 Task: Font style For heading Use Liberation Sans with Light dark cornflower blue 2 colour & bold. font size for heading '12 Pt. 'Change the font style of data to Arial Blackand font size to  12 Pt. Change the alignment of both headline & data to  Align right. In the sheet  auditingSalesByMonth_2022
Action: Mouse moved to (62, 93)
Screenshot: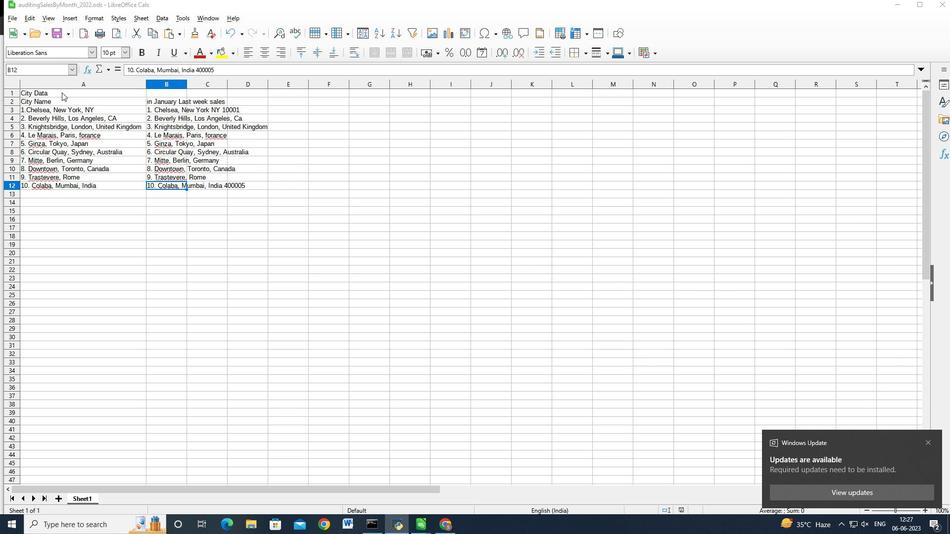 
Action: Mouse pressed left at (62, 93)
Screenshot: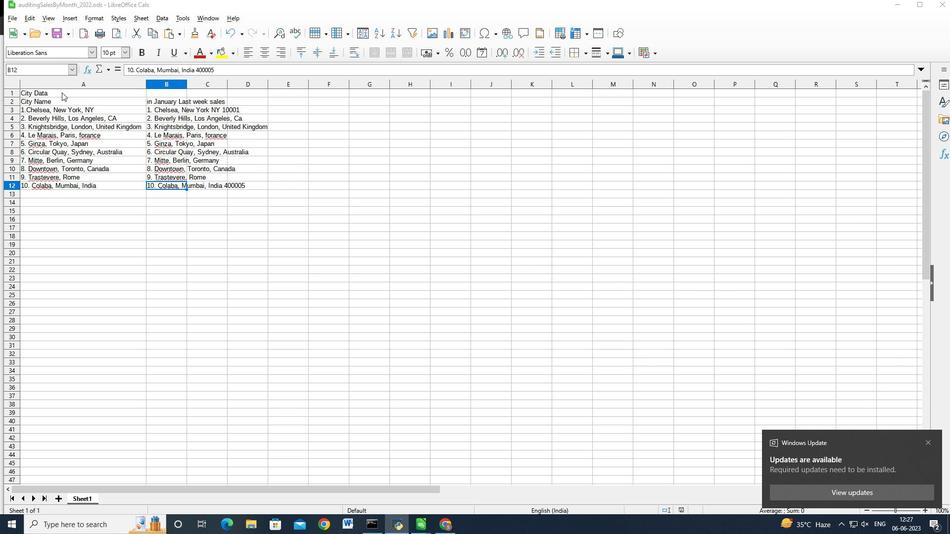 
Action: Mouse moved to (80, 52)
Screenshot: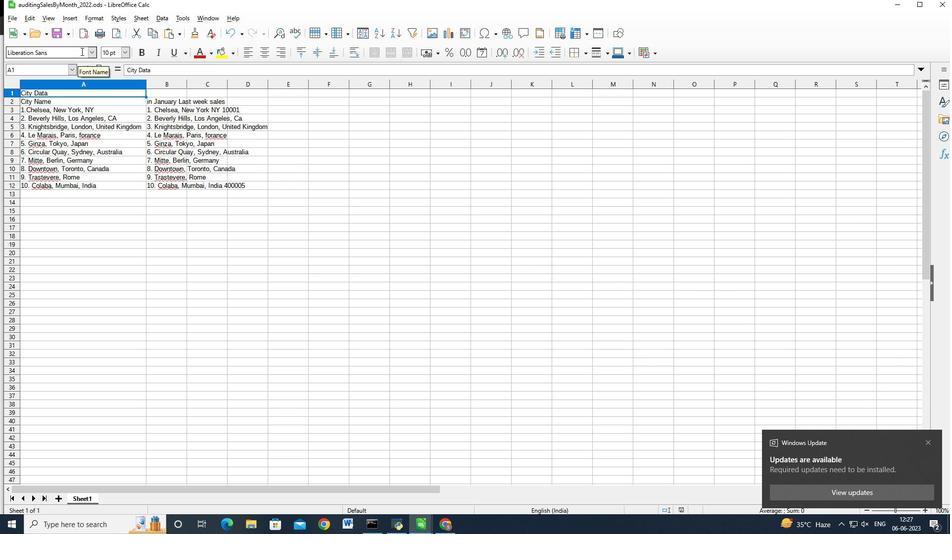 
Action: Mouse pressed left at (80, 52)
Screenshot: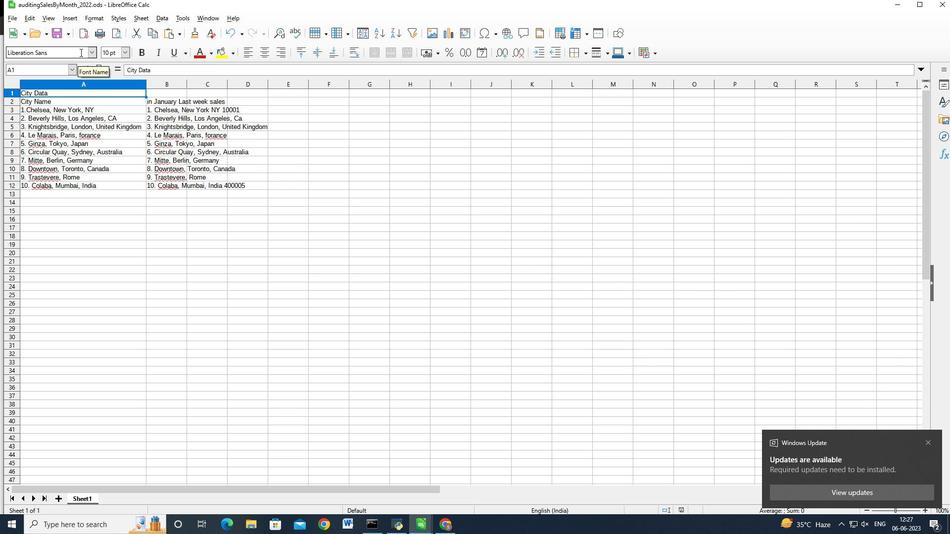
Action: Mouse moved to (79, 53)
Screenshot: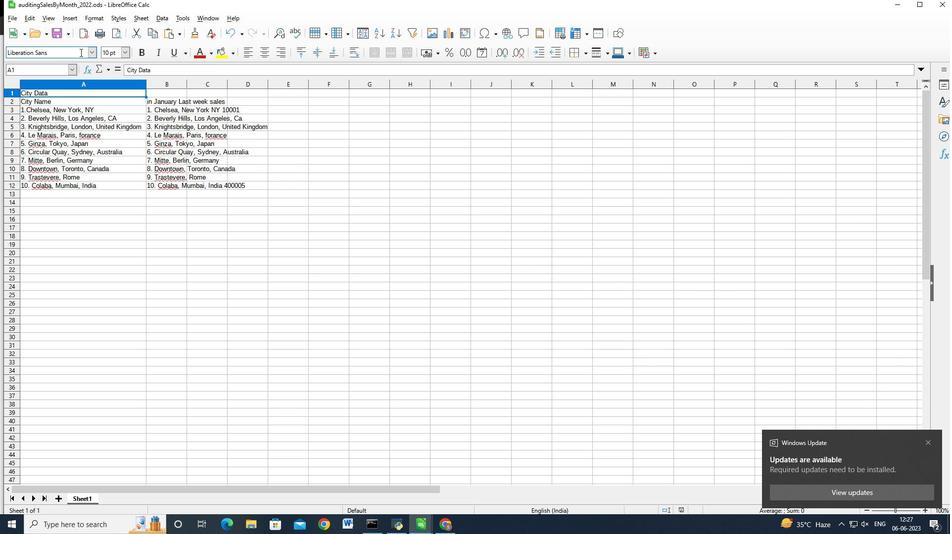 
Action: Key pressed <Key.backspace><Key.backspace><Key.backspace><Key.backspace><Key.backspace><Key.backspace><Key.backspace><Key.backspace><Key.backspace><Key.backspace><Key.backspace><Key.backspace><Key.backspace><Key.backspace><Key.backspace><Key.backspace><Key.shift>Kuv<Key.backspace><Key.backspace><Key.backspace><Key.shift>Liberation<Key.space><Key.shift><Key.shift><Key.shift><Key.shift><Key.shift><Key.shift><Key.shift><Key.shift><Key.shift><Key.shift><Key.shift><Key.shift><Key.shift><Key.shift><Key.shift><Key.shift><Key.shift><Key.shift><Key.shift><Key.shift><Key.shift><Key.shift><Key.shift><Key.shift><Key.shift><Key.shift><Key.shift><Key.shift><Key.shift><Key.shift><Key.shift><Key.shift>Sans<Key.enter>
Screenshot: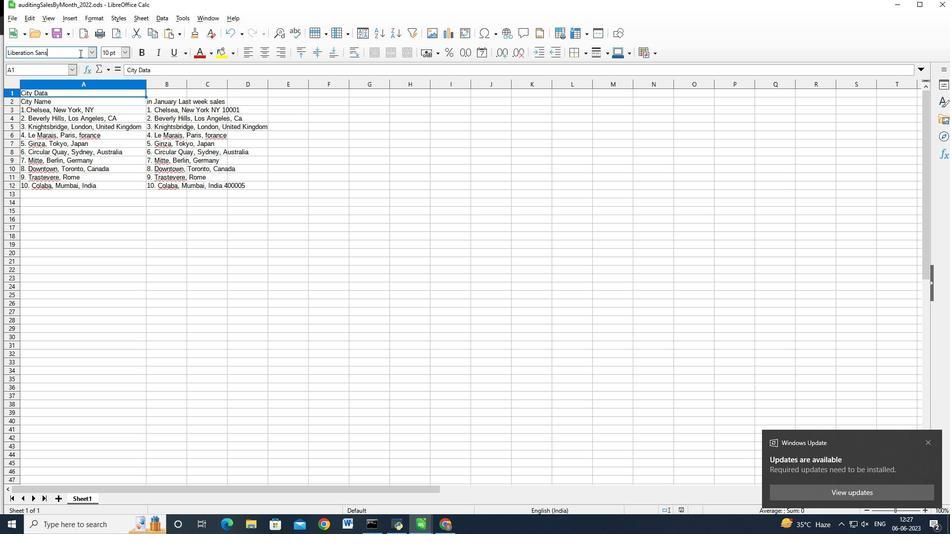 
Action: Mouse moved to (185, 52)
Screenshot: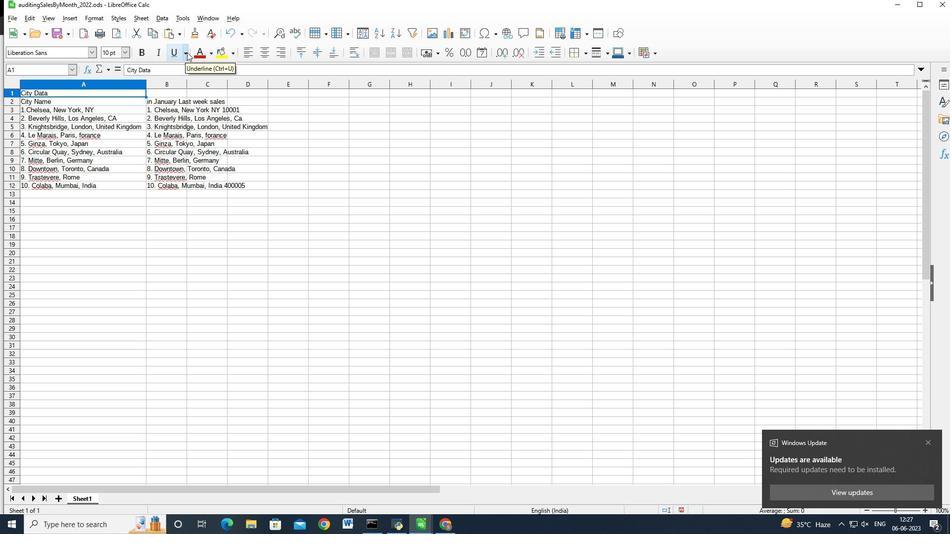 
Action: Mouse pressed left at (185, 52)
Screenshot: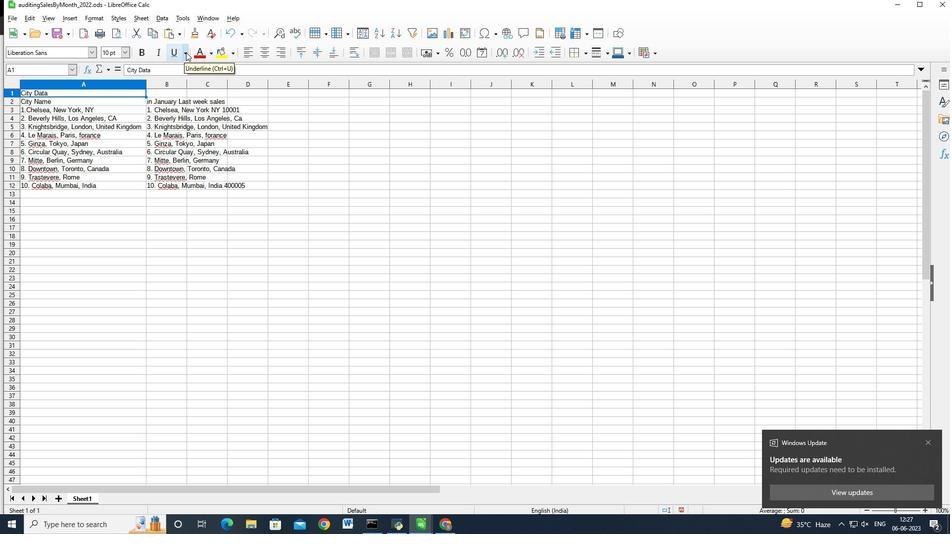 
Action: Mouse moved to (210, 52)
Screenshot: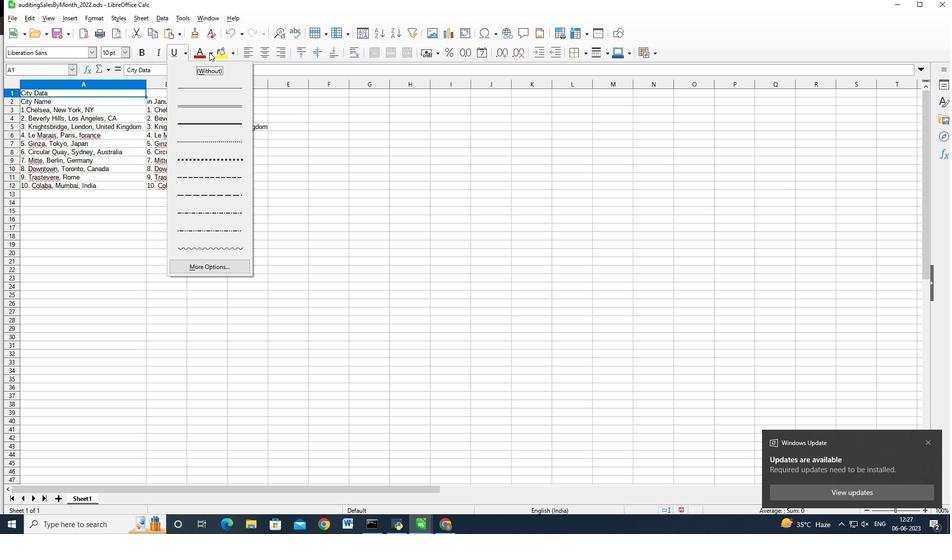 
Action: Mouse pressed left at (210, 52)
Screenshot: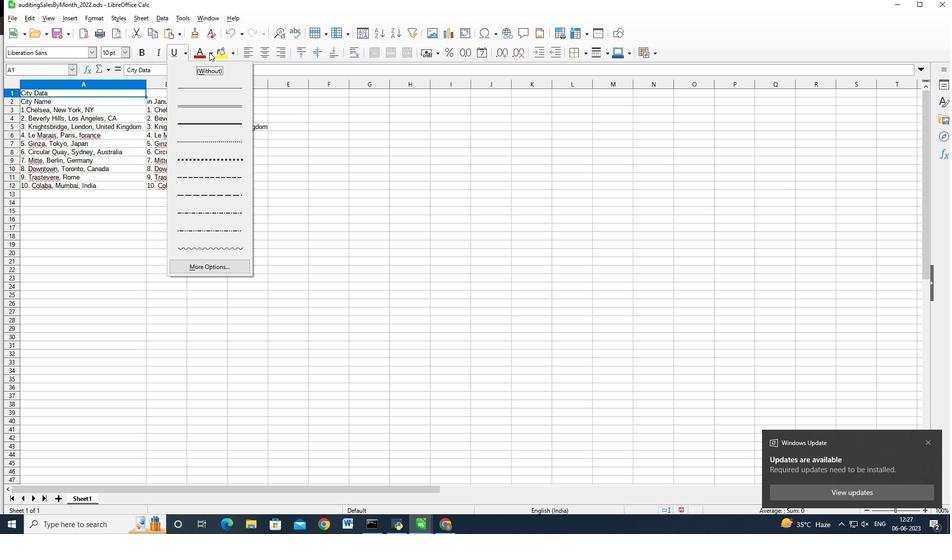 
Action: Mouse moved to (210, 52)
Screenshot: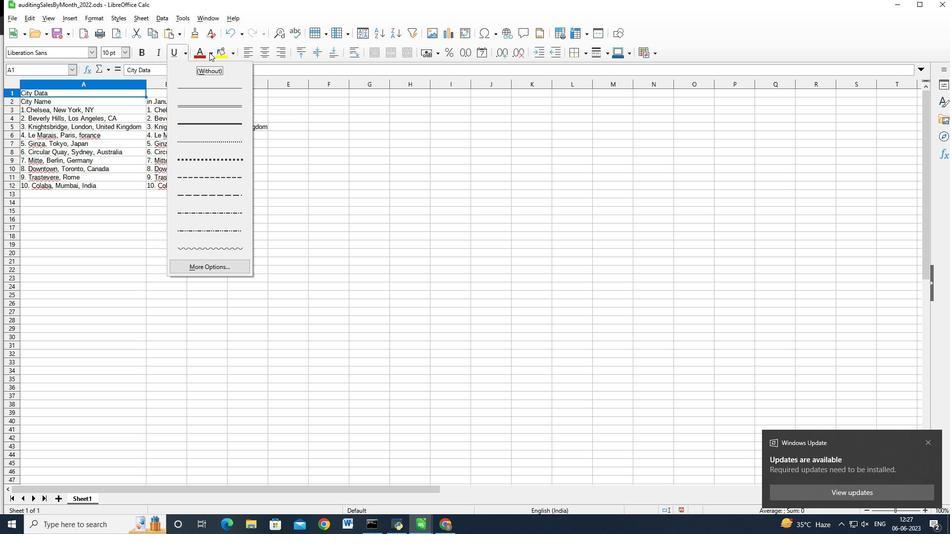 
Action: Mouse pressed left at (210, 52)
Screenshot: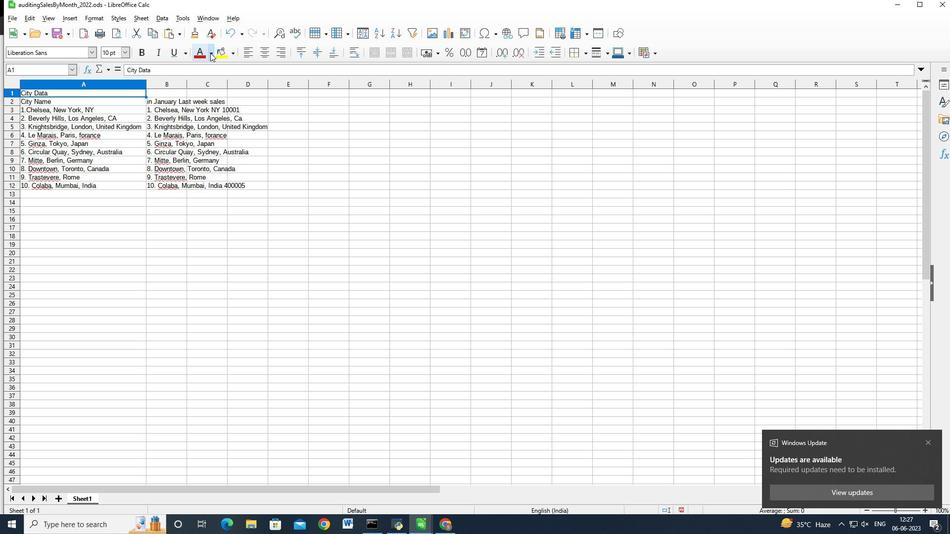 
Action: Mouse moved to (259, 214)
Screenshot: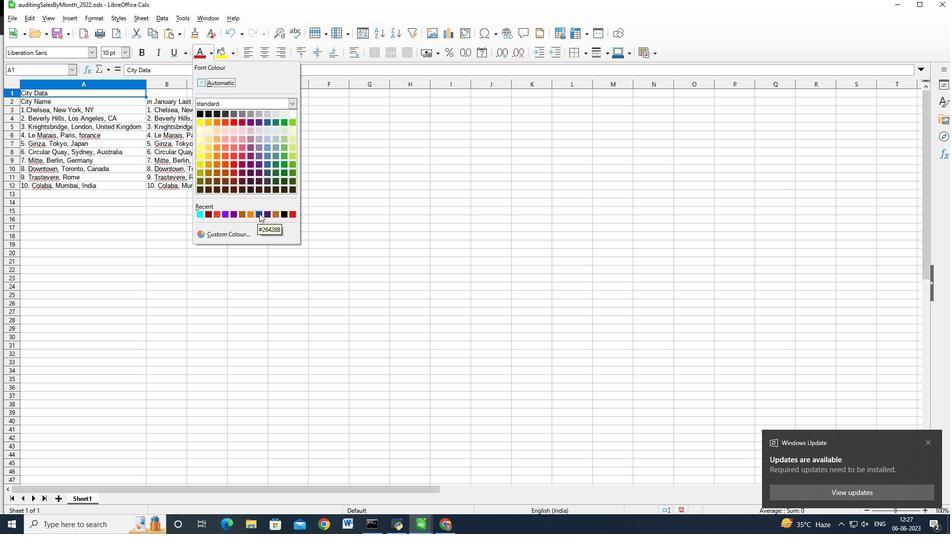 
Action: Mouse pressed left at (259, 214)
Screenshot: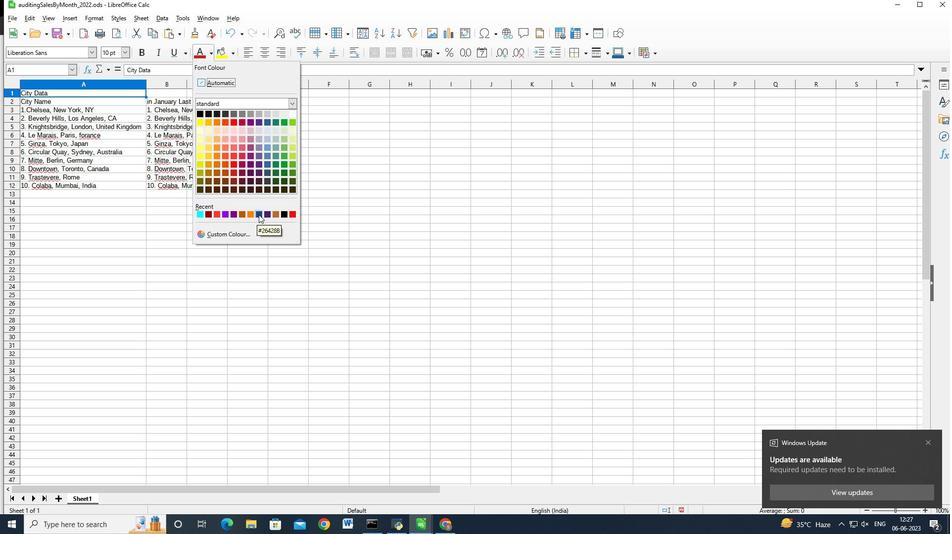 
Action: Mouse moved to (58, 101)
Screenshot: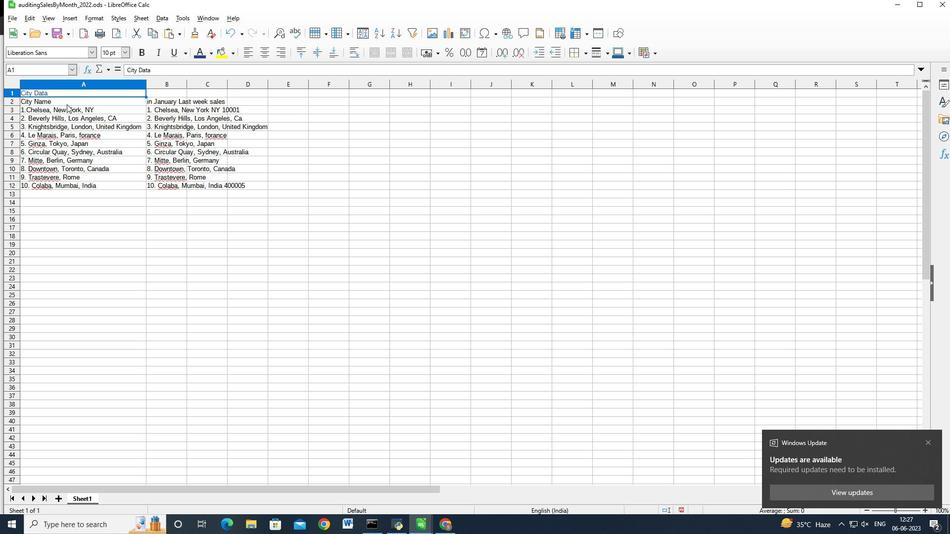 
Action: Mouse pressed left at (58, 101)
Screenshot: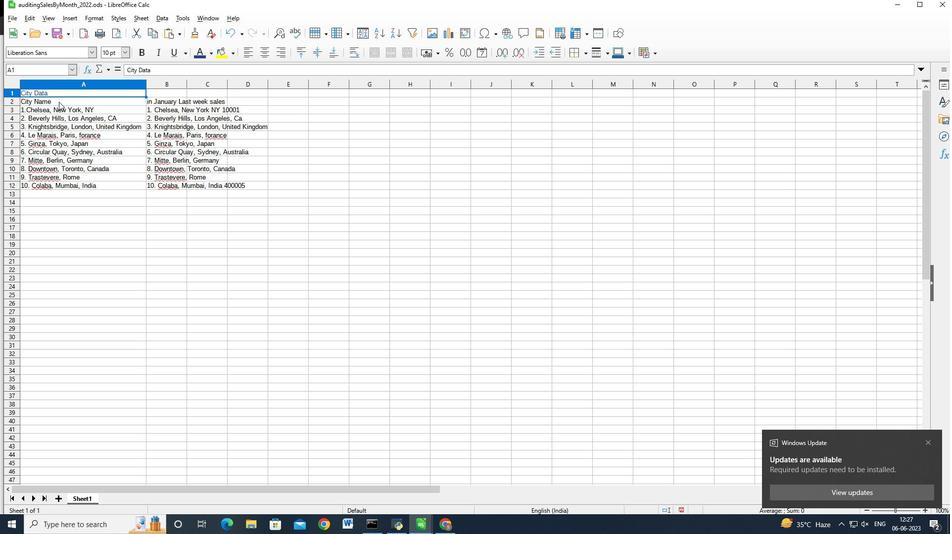 
Action: Mouse moved to (60, 96)
Screenshot: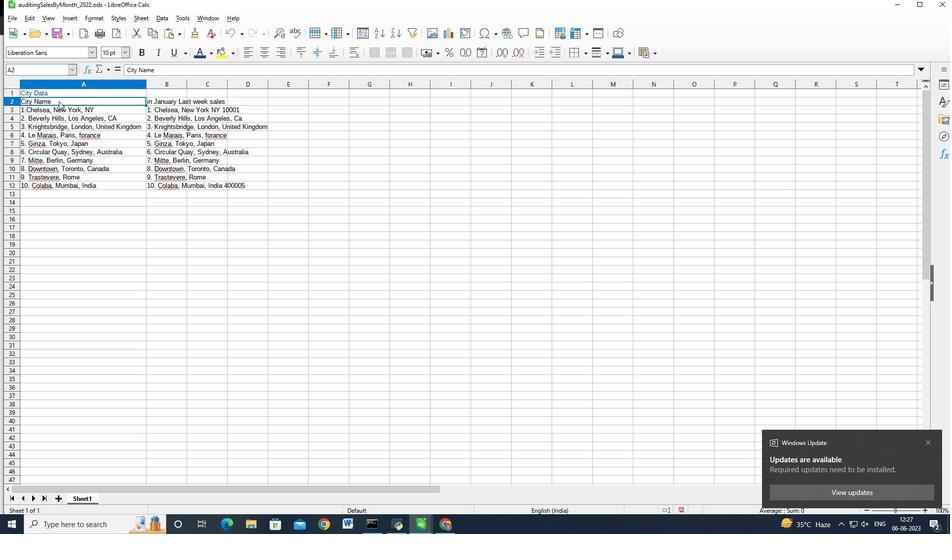 
Action: Mouse pressed left at (60, 96)
Screenshot: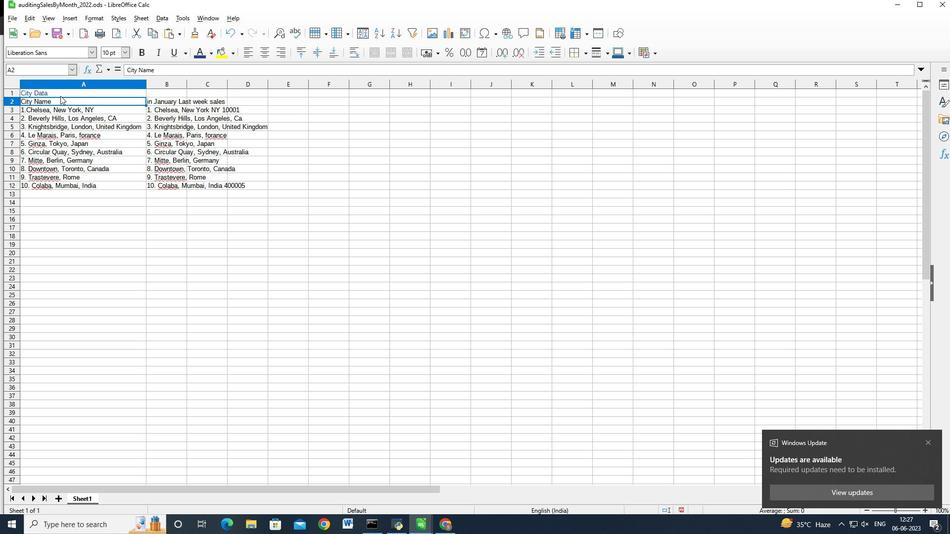 
Action: Mouse moved to (142, 53)
Screenshot: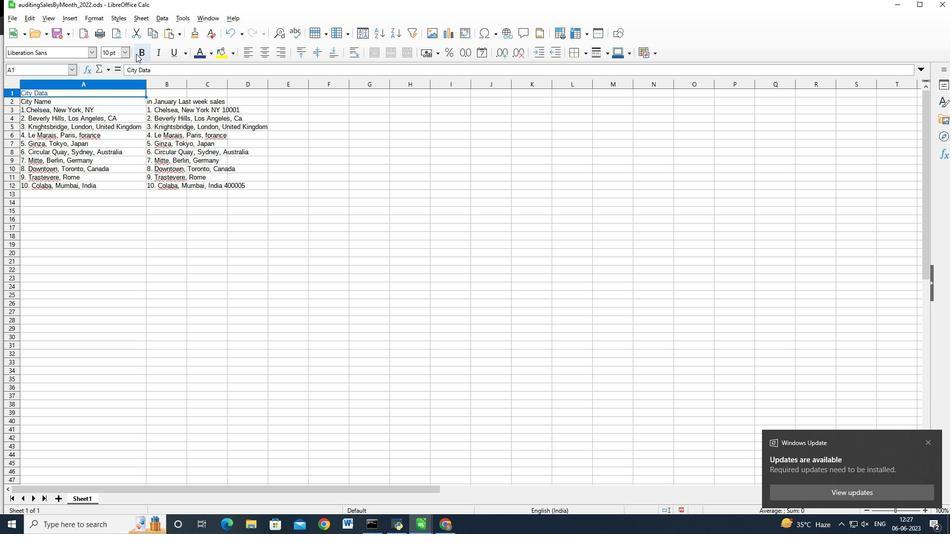 
Action: Mouse pressed left at (142, 53)
Screenshot: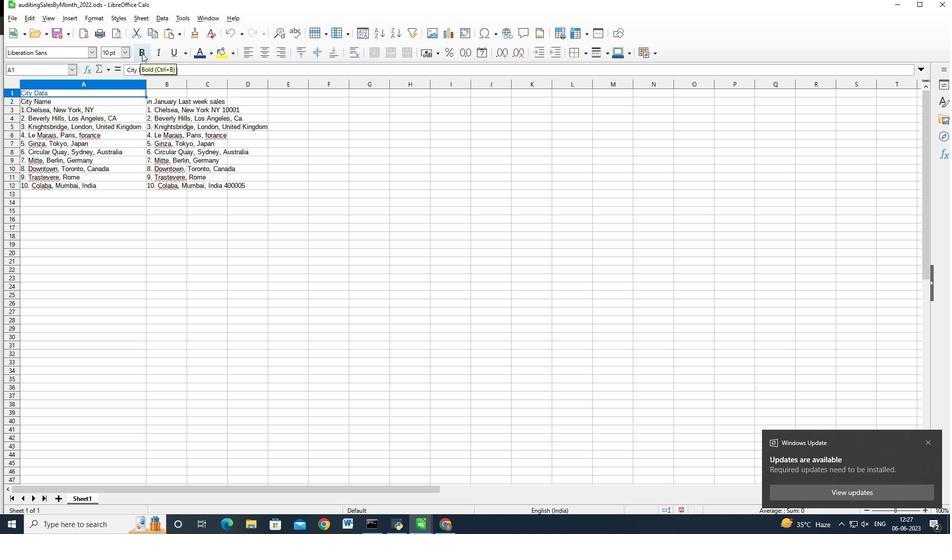
Action: Mouse moved to (125, 54)
Screenshot: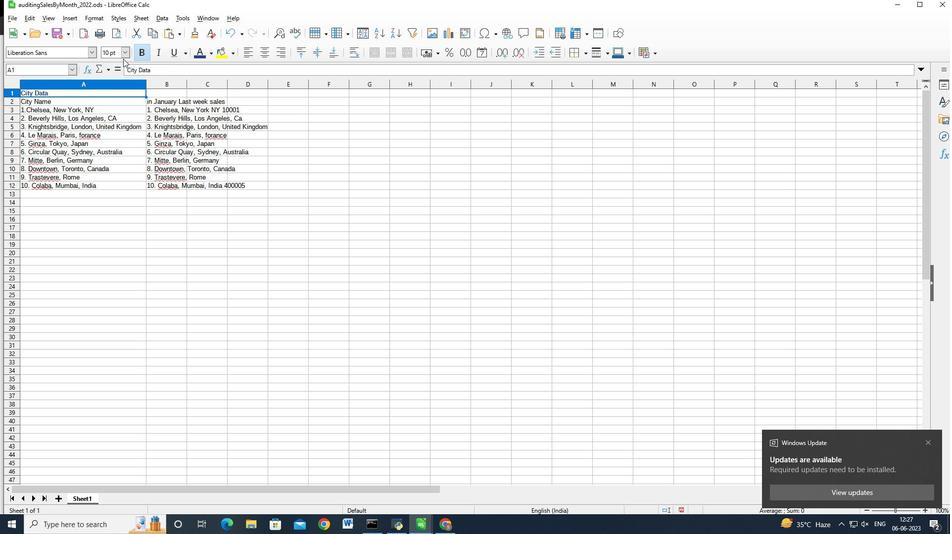 
Action: Mouse pressed left at (125, 54)
Screenshot: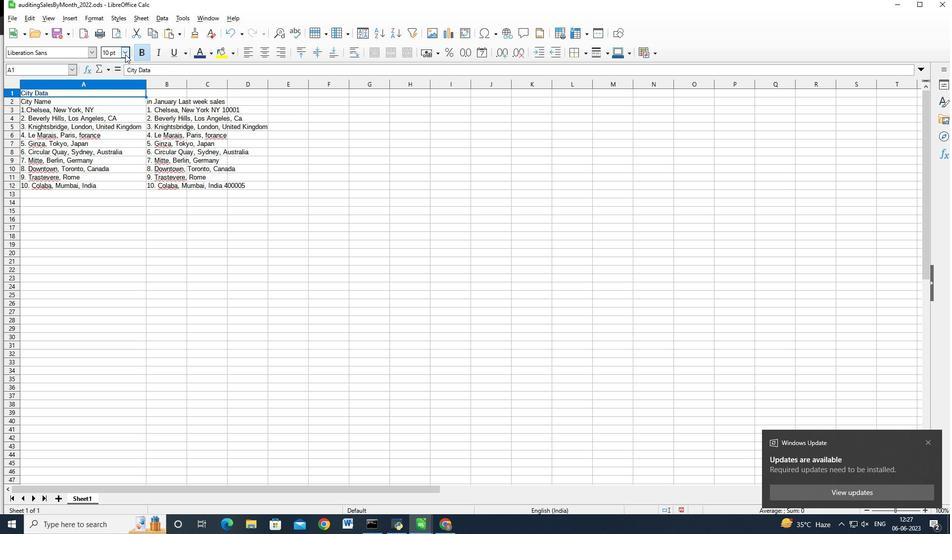 
Action: Mouse moved to (109, 119)
Screenshot: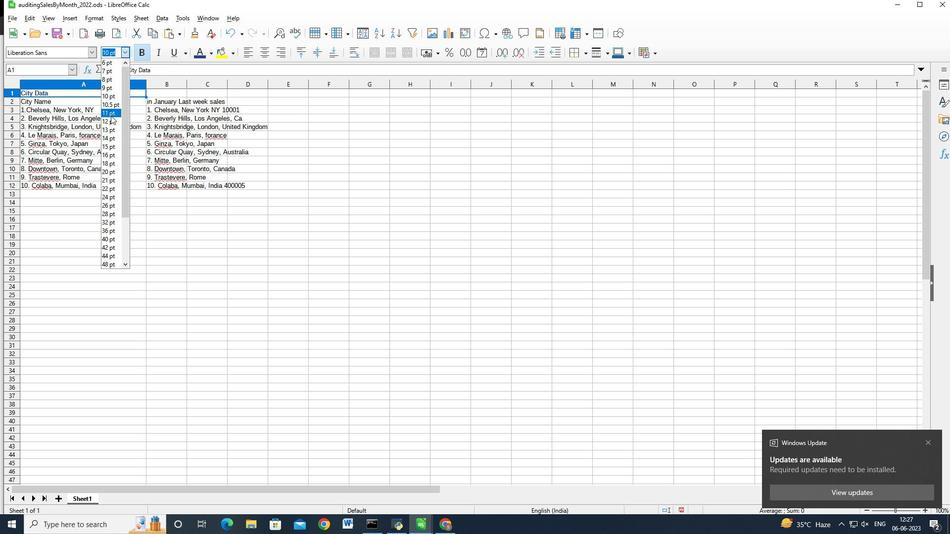 
Action: Mouse pressed left at (109, 119)
Screenshot: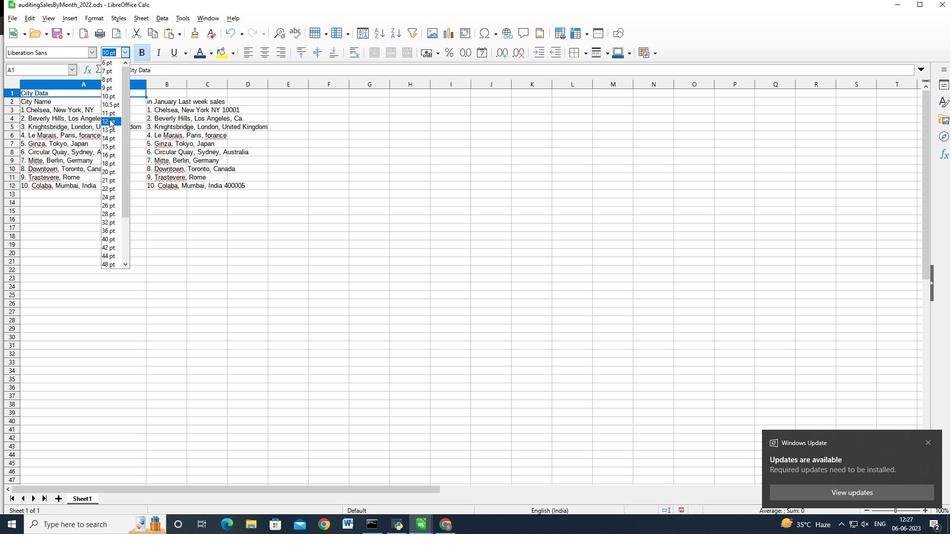 
Action: Mouse moved to (82, 103)
Screenshot: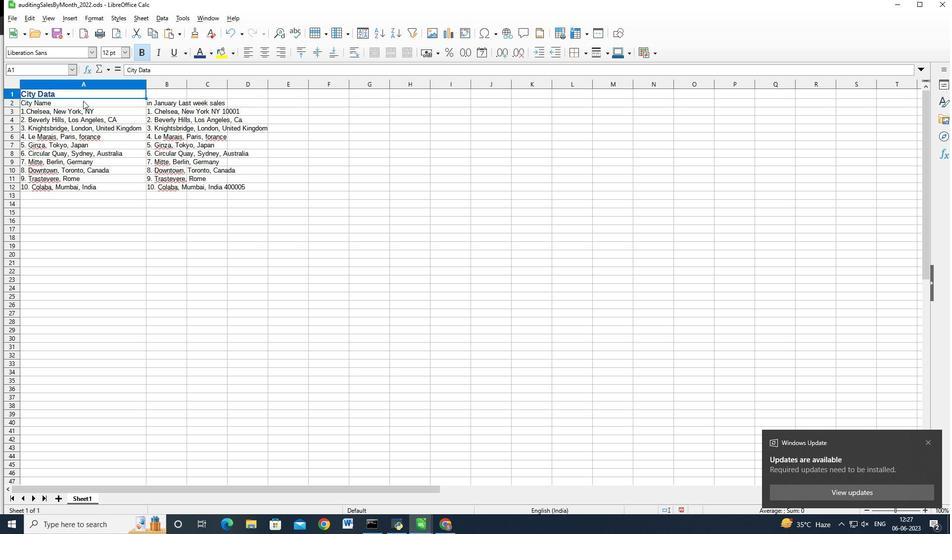 
Action: Mouse pressed left at (82, 103)
Screenshot: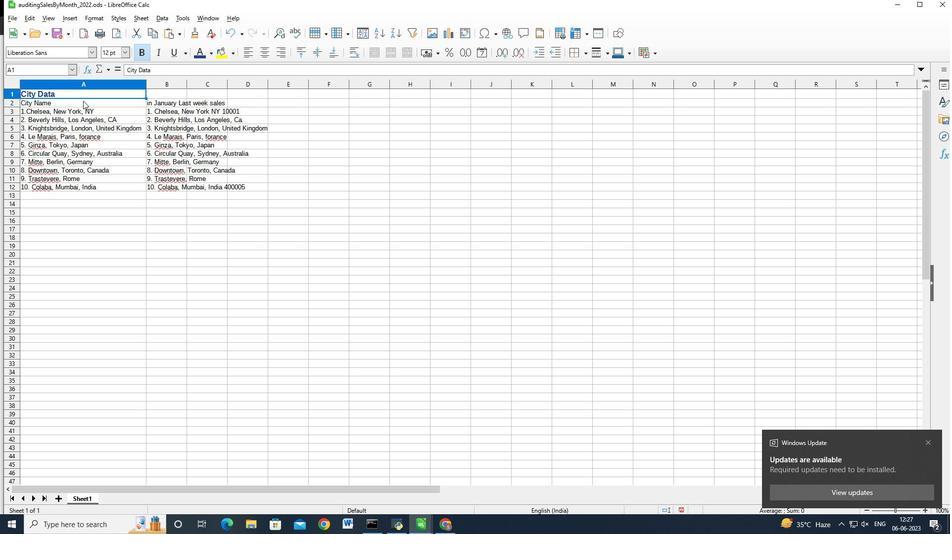
Action: Key pressed <Key.shift><Key.shift><Key.shift><Key.shift><Key.right><Key.right><Key.down><Key.down><Key.right><Key.down><Key.down><Key.down><Key.down><Key.down><Key.down><Key.down><Key.down>
Screenshot: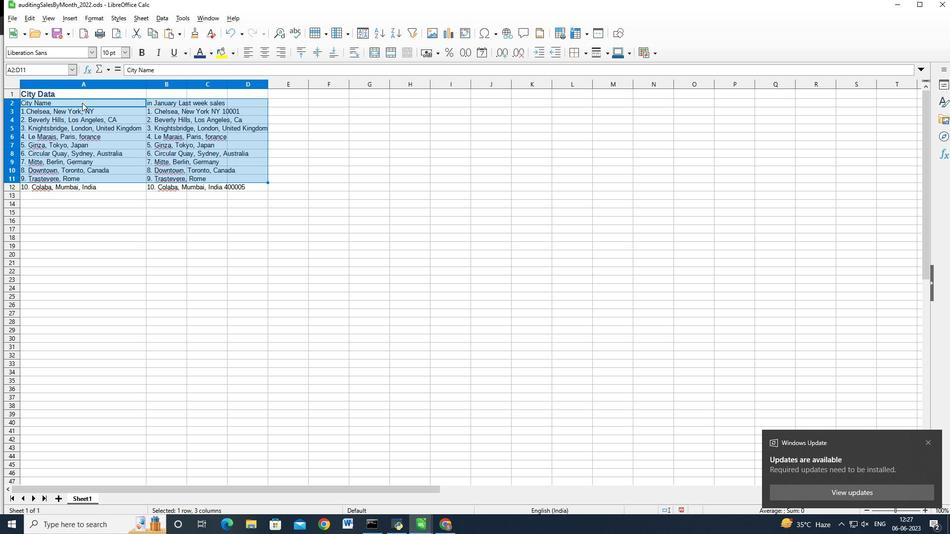 
Action: Mouse moved to (91, 52)
Screenshot: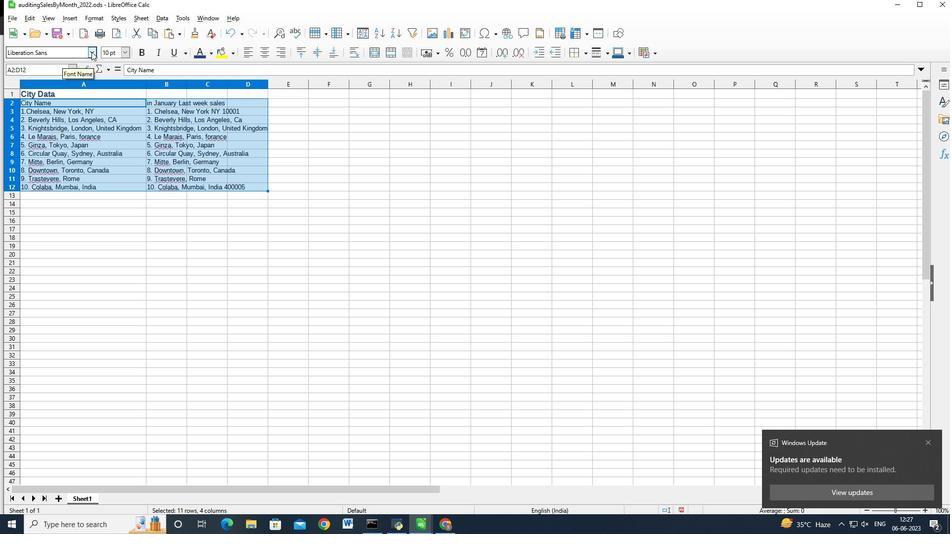 
Action: Mouse pressed left at (91, 52)
Screenshot: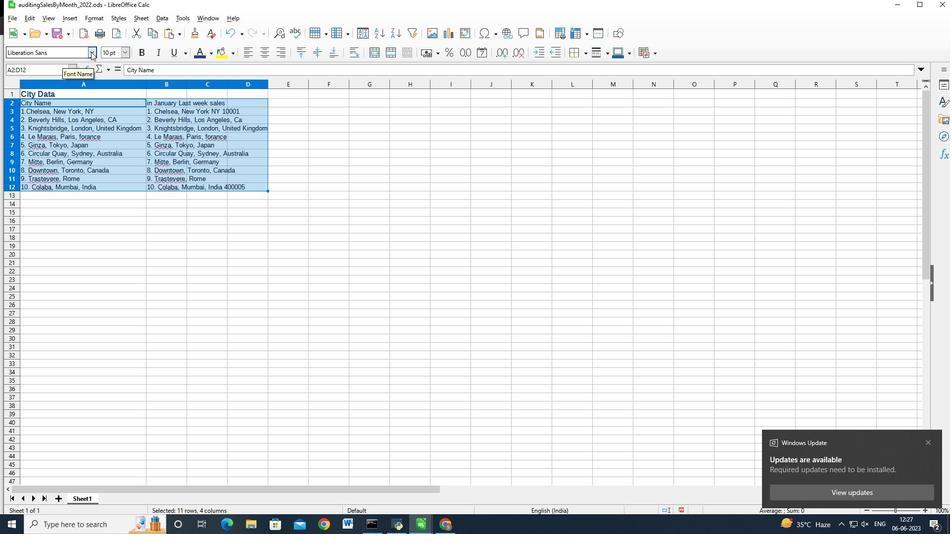 
Action: Mouse pressed left at (91, 52)
Screenshot: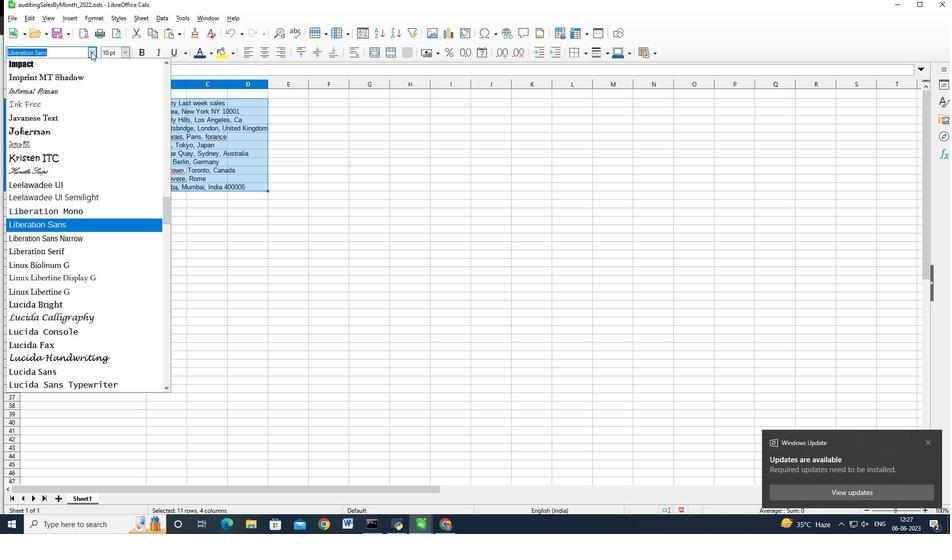 
Action: Mouse moved to (60, 93)
Screenshot: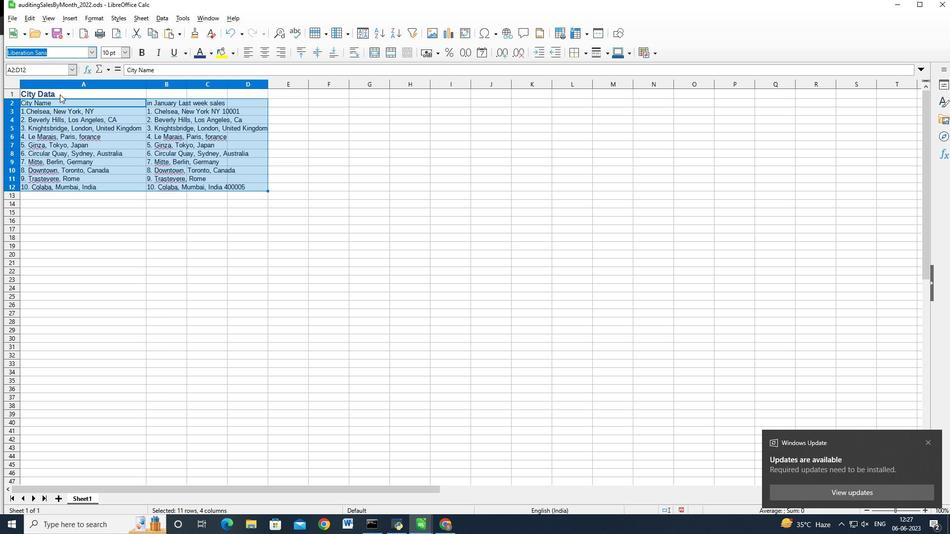 
Action: Mouse pressed left at (60, 93)
Screenshot: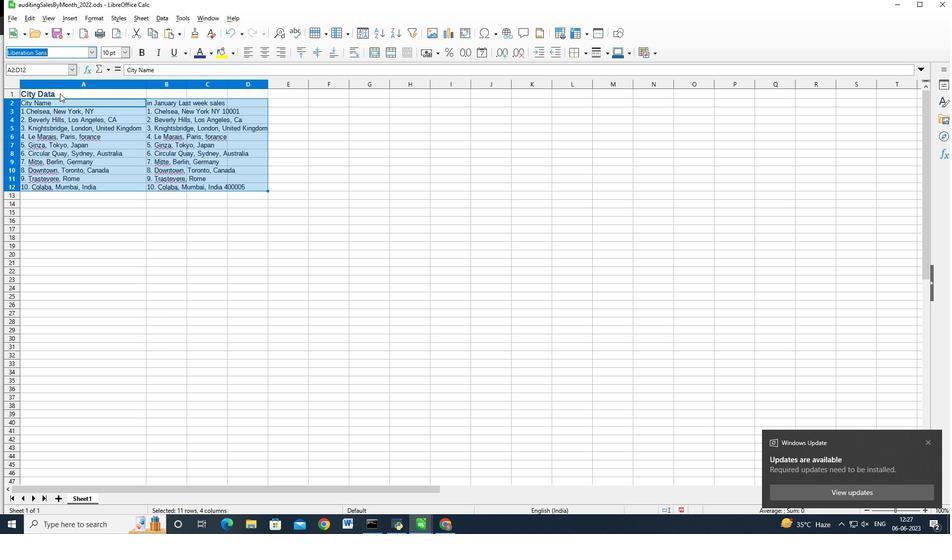 
Action: Mouse moved to (279, 53)
Screenshot: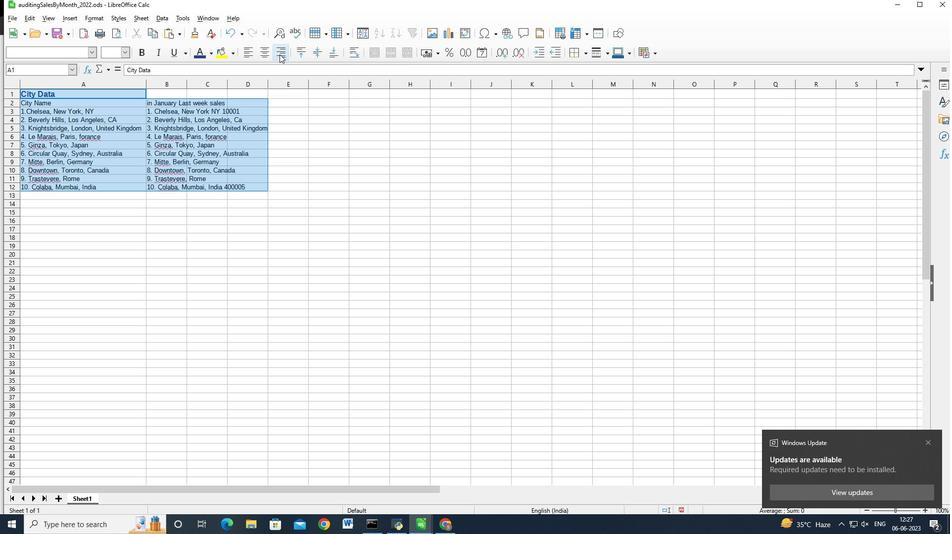 
Action: Mouse pressed left at (279, 53)
Screenshot: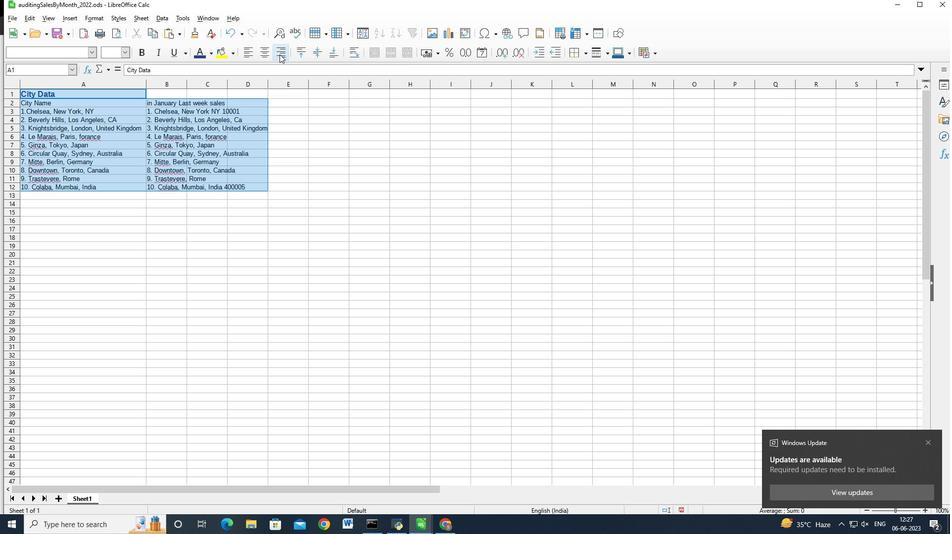 
Action: Mouse moved to (122, 98)
Screenshot: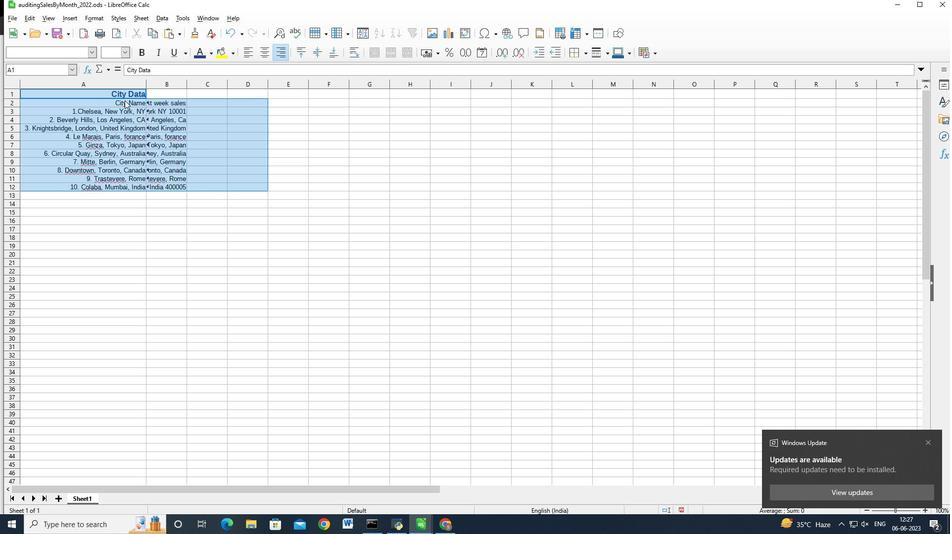 
Action: Mouse pressed left at (122, 98)
Screenshot: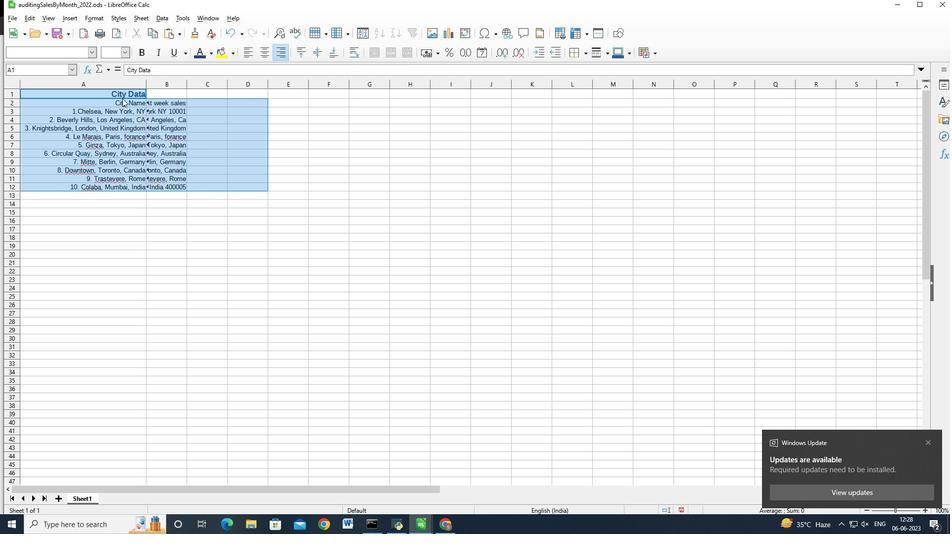 
Action: Mouse moved to (111, 101)
Screenshot: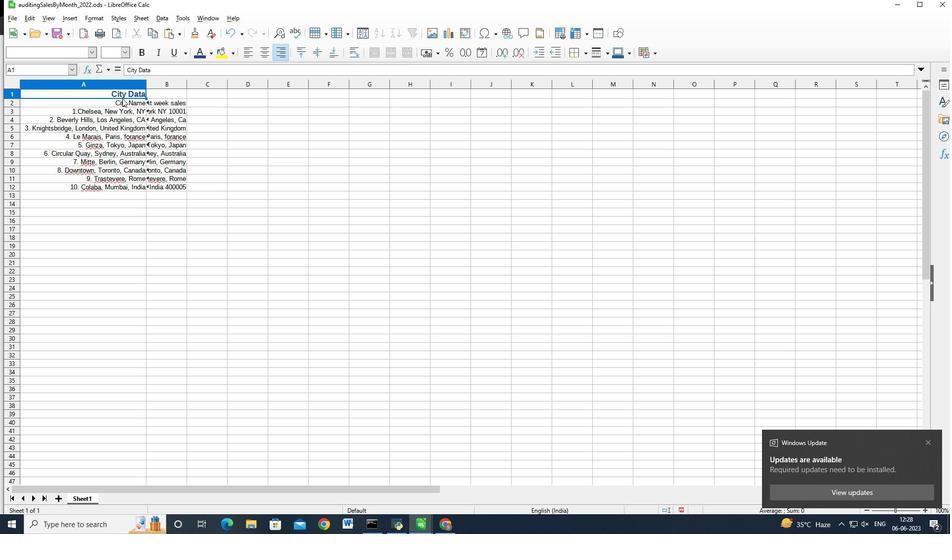 
Action: Mouse pressed left at (111, 101)
Screenshot: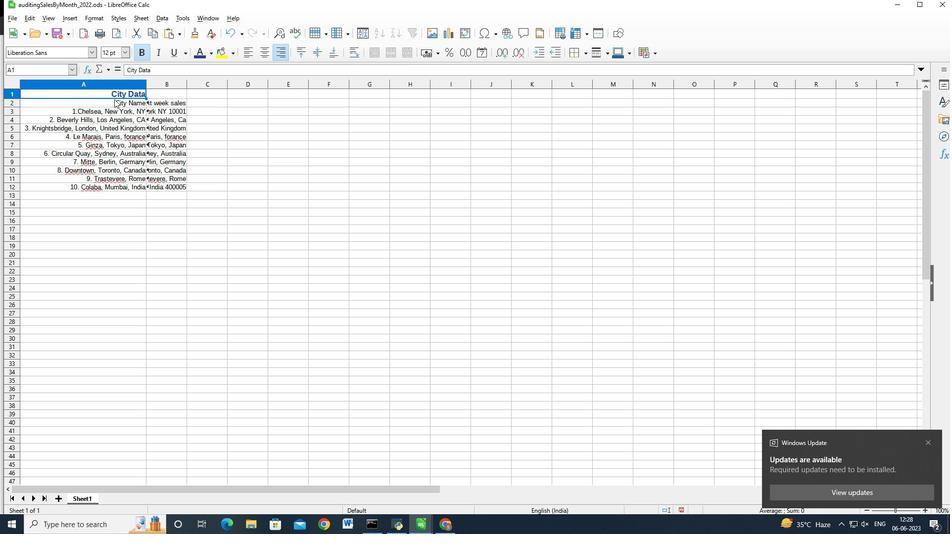 
Action: Key pressed <Key.shift><Key.shift><Key.shift><Key.shift><Key.shift><Key.shift><Key.right><Key.down><Key.down><Key.down><Key.down><Key.down><Key.down><Key.down><Key.down><Key.down><Key.down>
Screenshot: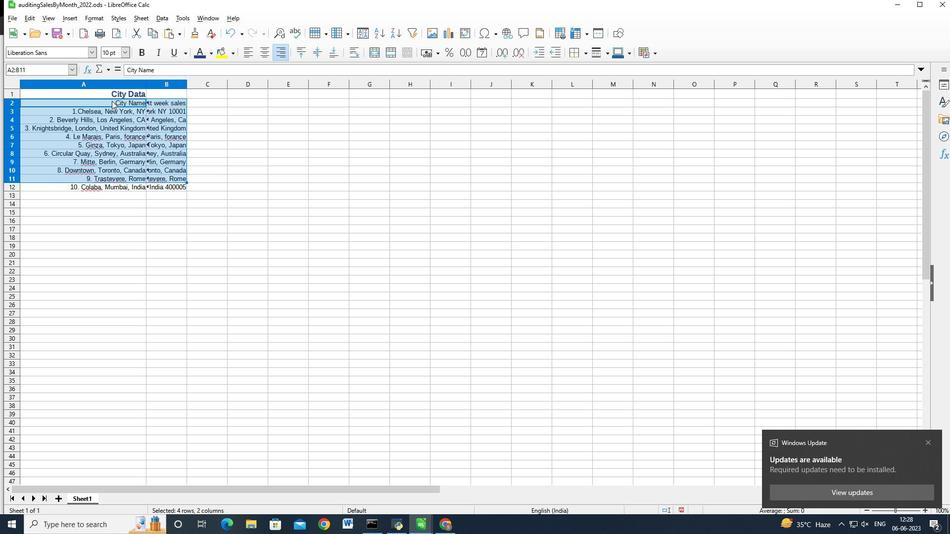 
Action: Mouse moved to (124, 53)
Screenshot: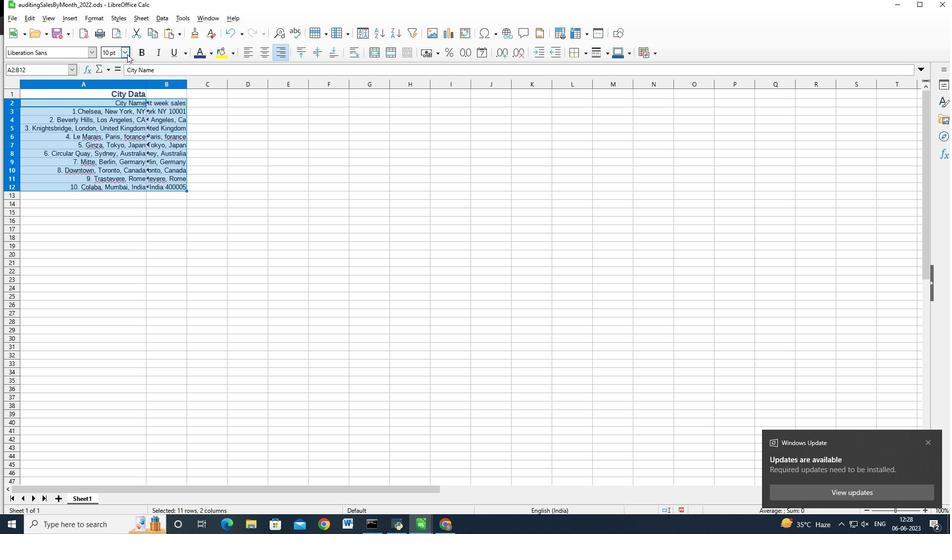 
Action: Mouse pressed left at (124, 53)
Screenshot: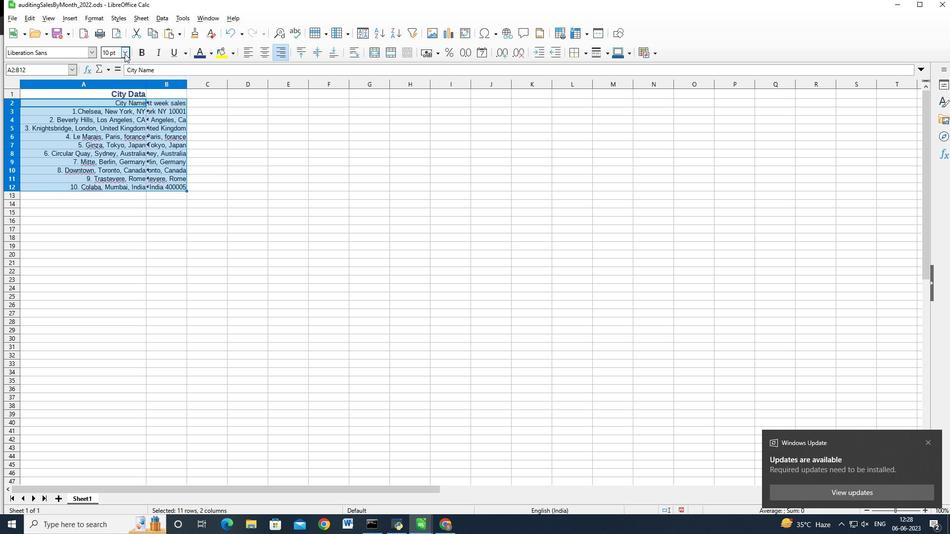 
Action: Mouse moved to (111, 120)
Screenshot: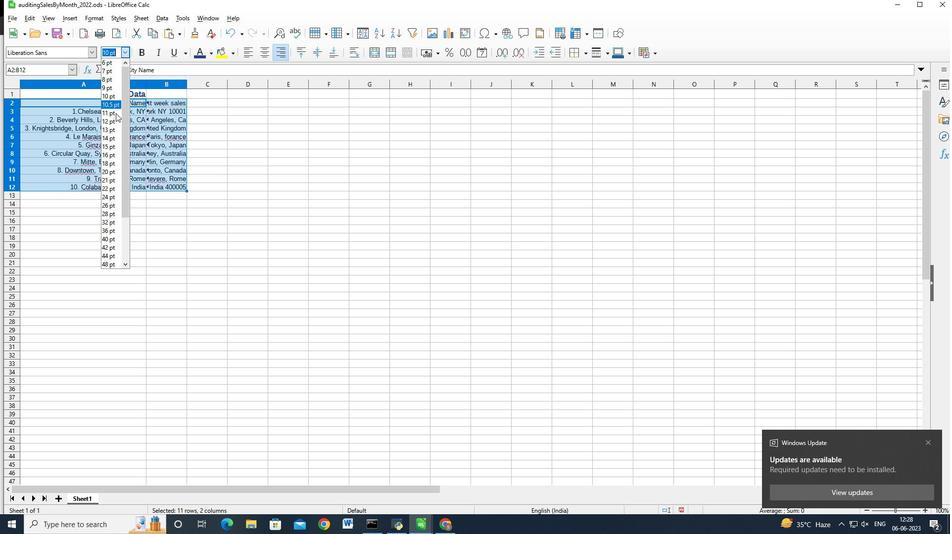 
Action: Mouse pressed left at (111, 120)
Screenshot: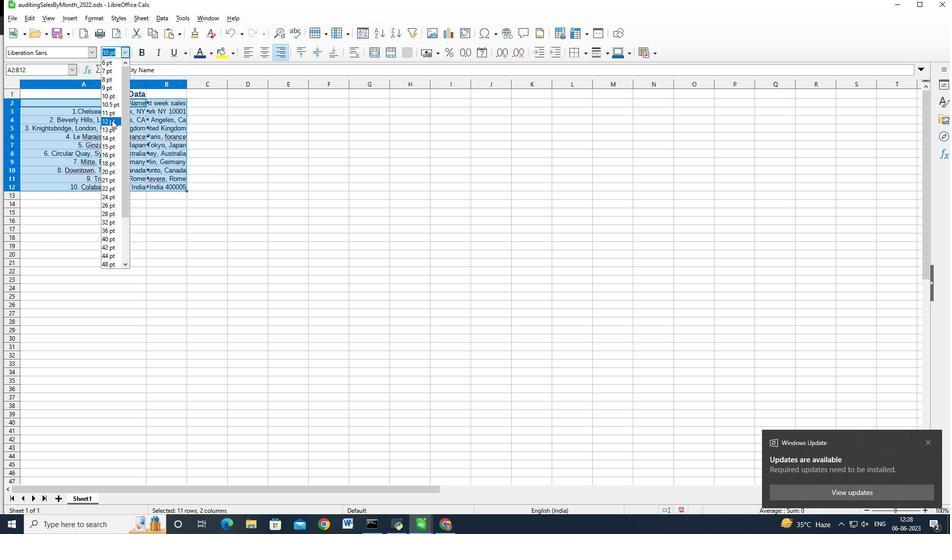 
Action: Mouse moved to (62, 49)
Screenshot: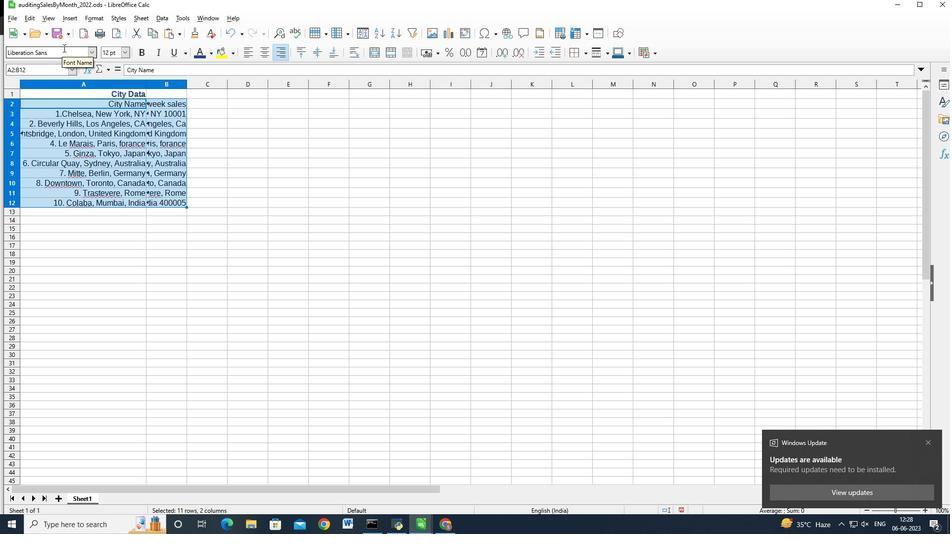 
Action: Mouse pressed left at (62, 49)
Screenshot: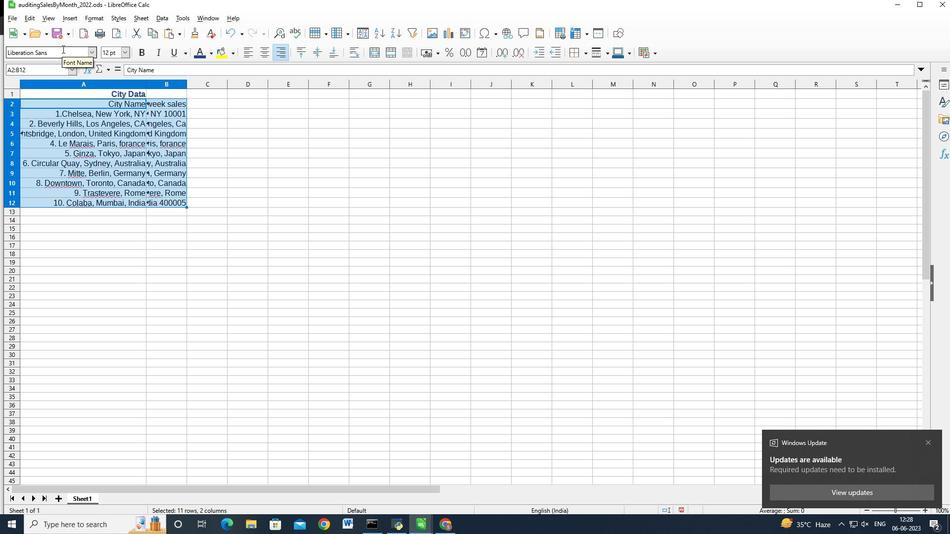 
Action: Mouse moved to (67, 49)
Screenshot: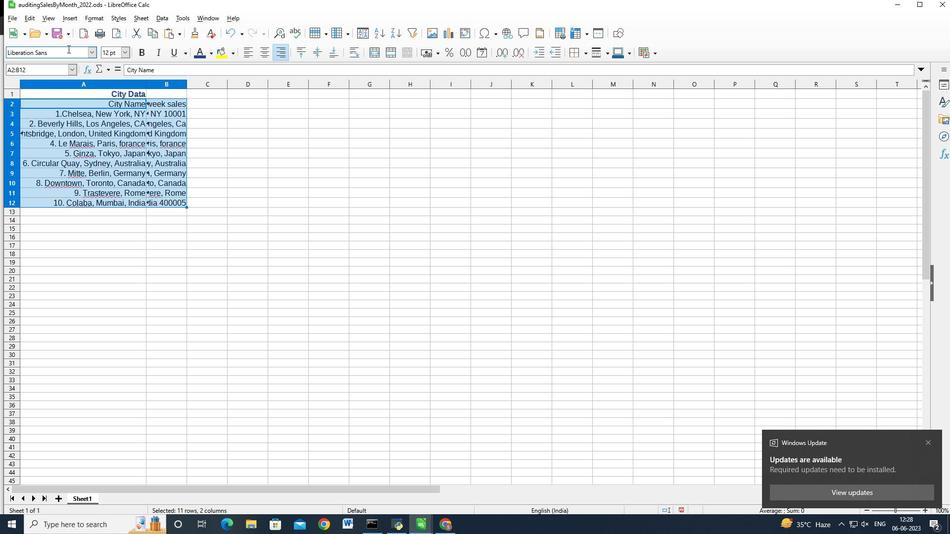
Action: Key pressed <Key.backspace><Key.backspace><Key.backspace><Key.backspace><Key.backspace><Key.backspace><Key.backspace><Key.backspace><Key.backspace><Key.backspace><Key.backspace><Key.backspace><Key.backspace><Key.backspace><Key.backspace><Key.backspace><Key.shift_r>Arial<Key.enter>
Screenshot: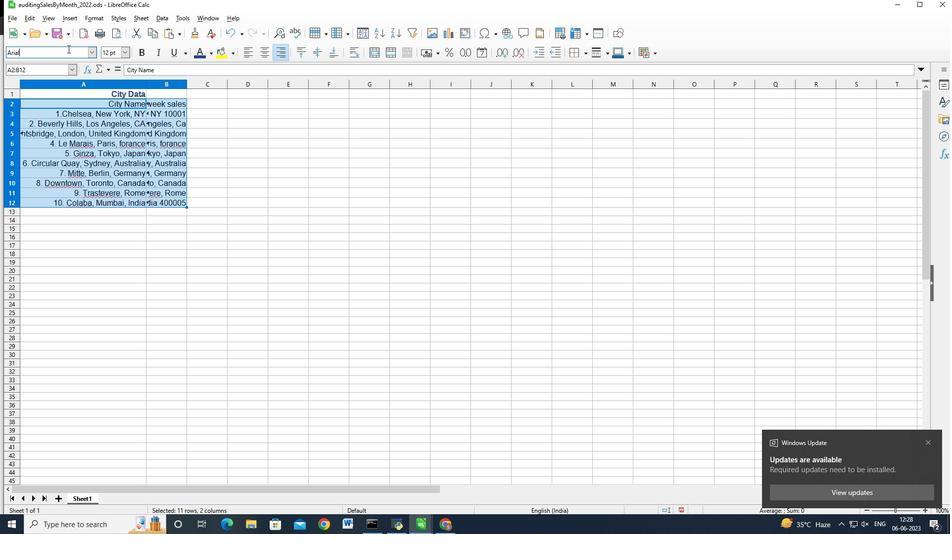 
Action: Mouse moved to (177, 129)
Screenshot: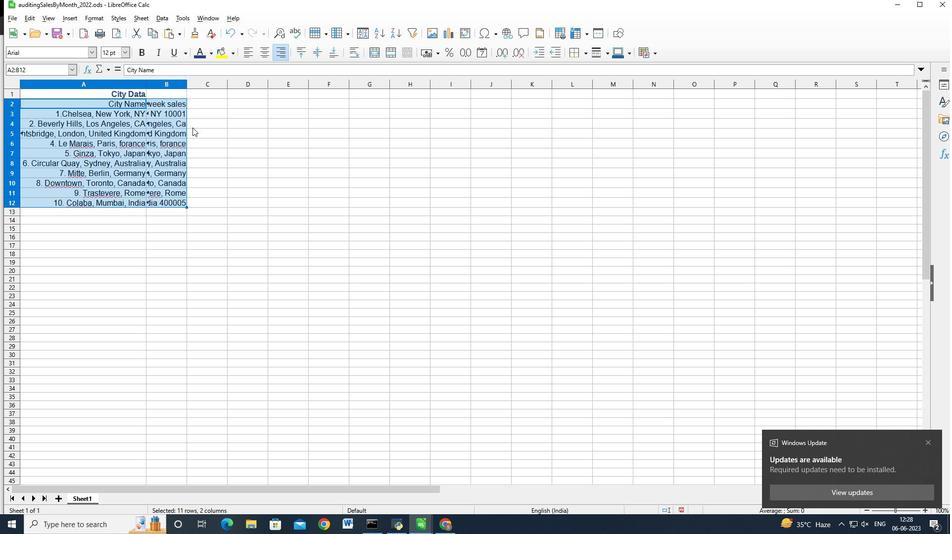 
Action: Mouse pressed left at (177, 129)
Screenshot: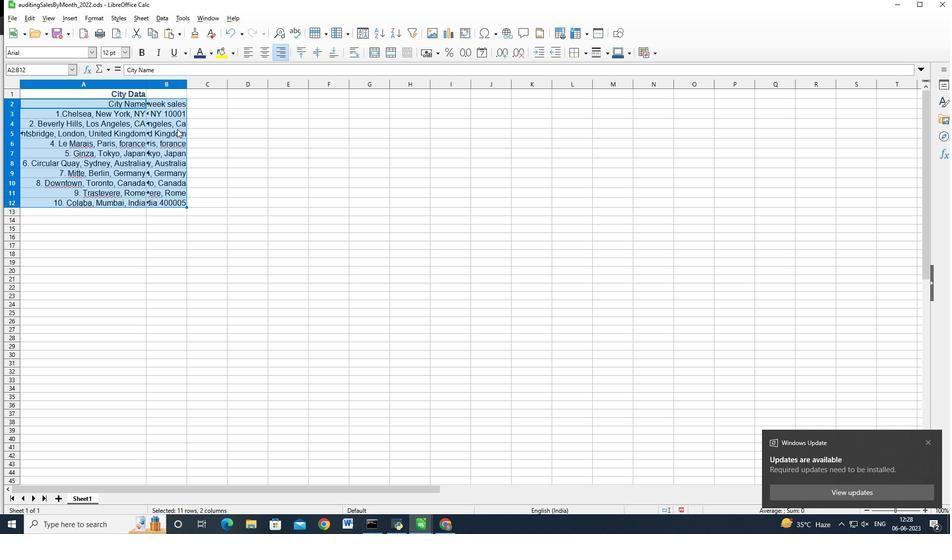 
Action: Mouse moved to (195, 127)
Screenshot: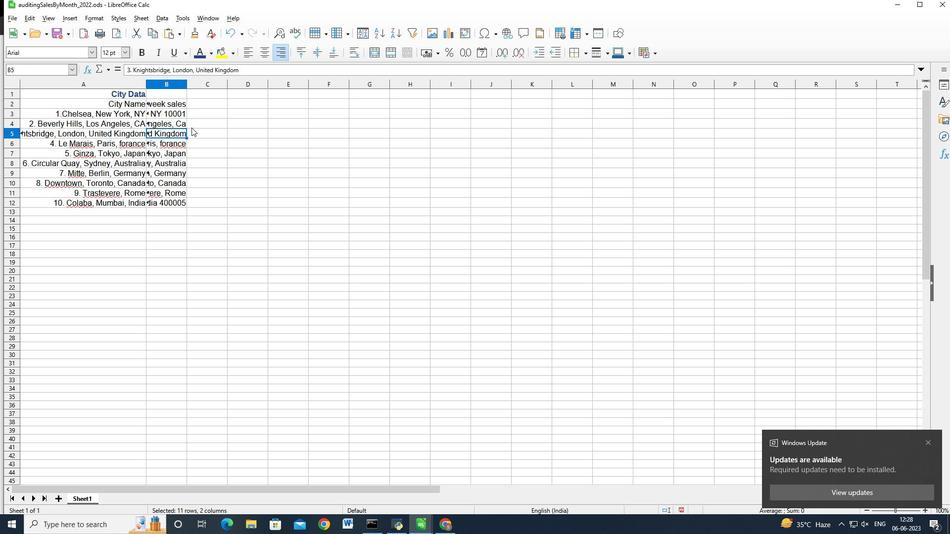 
Action: Mouse pressed left at (195, 127)
Screenshot: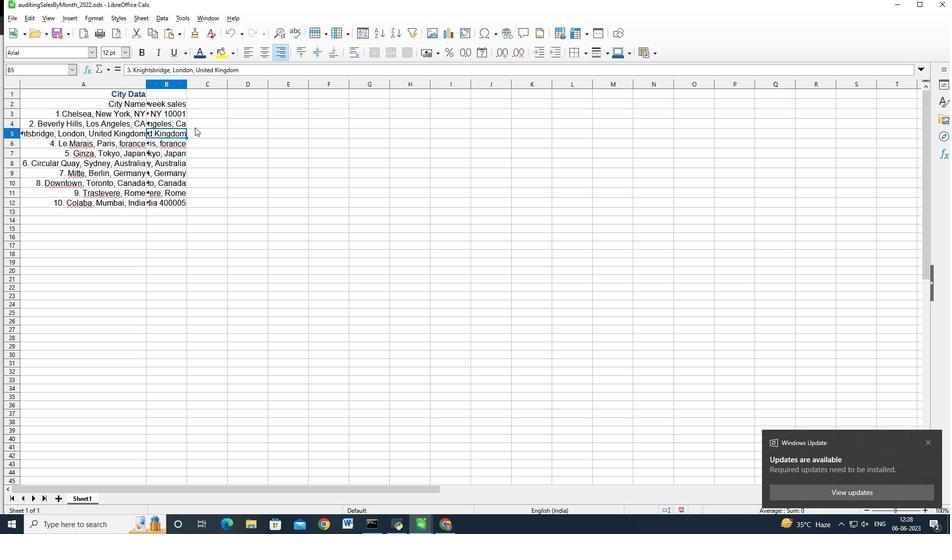 
Action: Mouse moved to (263, 136)
Screenshot: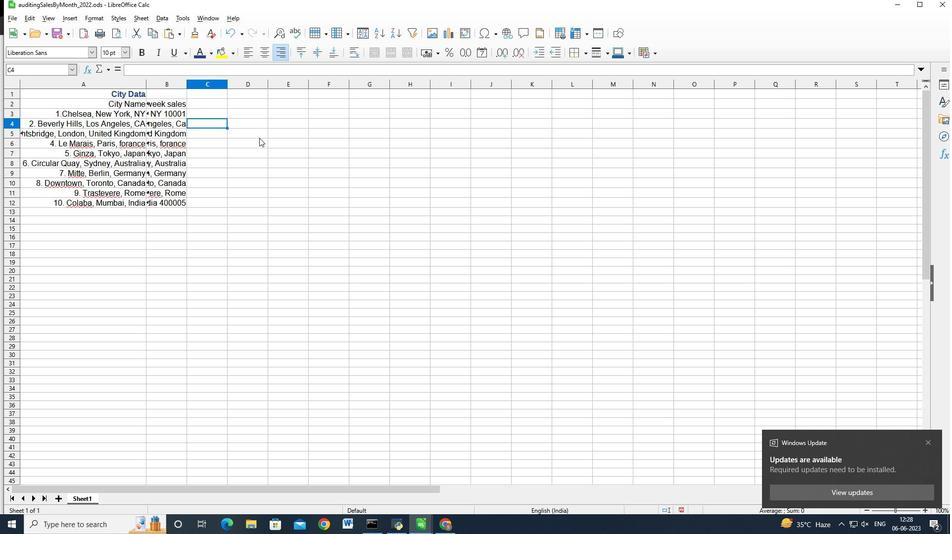 
